 Task: Add a signature Emily Brown containing 'With sincere thanks and appreciation, Emily Brown' to email address softage.1@softage.net and add a folder Games
Action: Mouse moved to (106, 126)
Screenshot: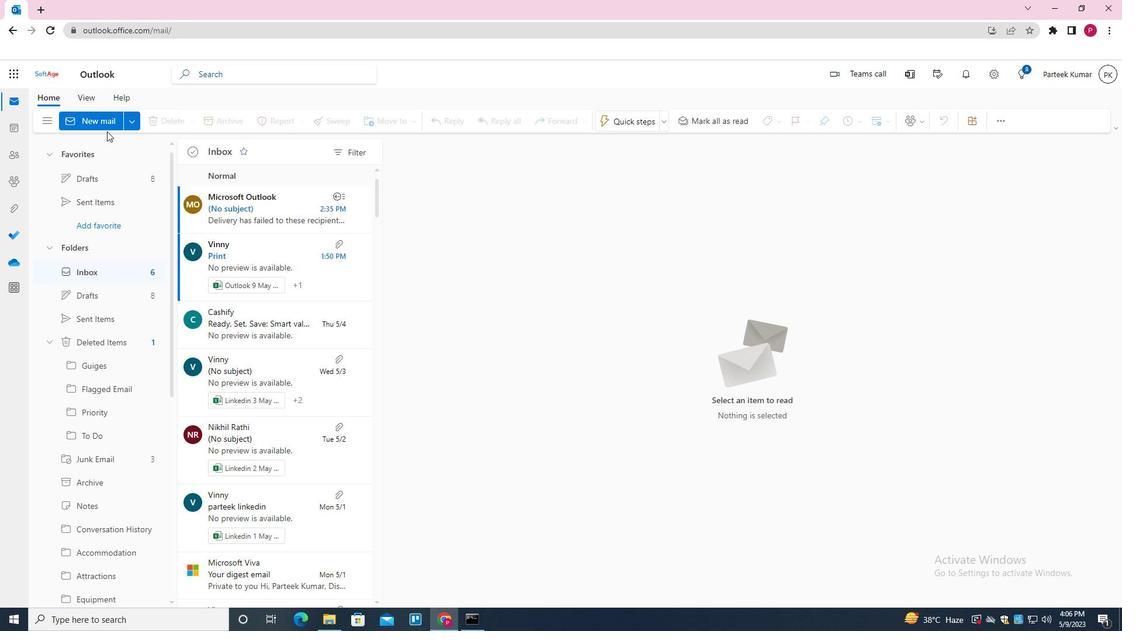 
Action: Mouse pressed left at (106, 126)
Screenshot: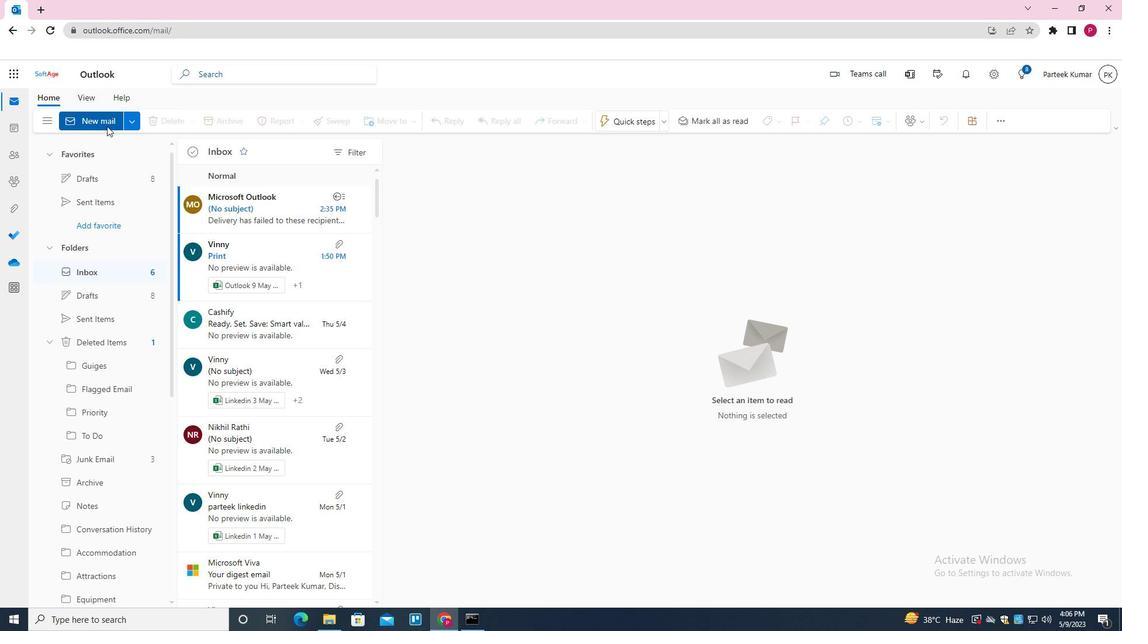 
Action: Mouse moved to (573, 314)
Screenshot: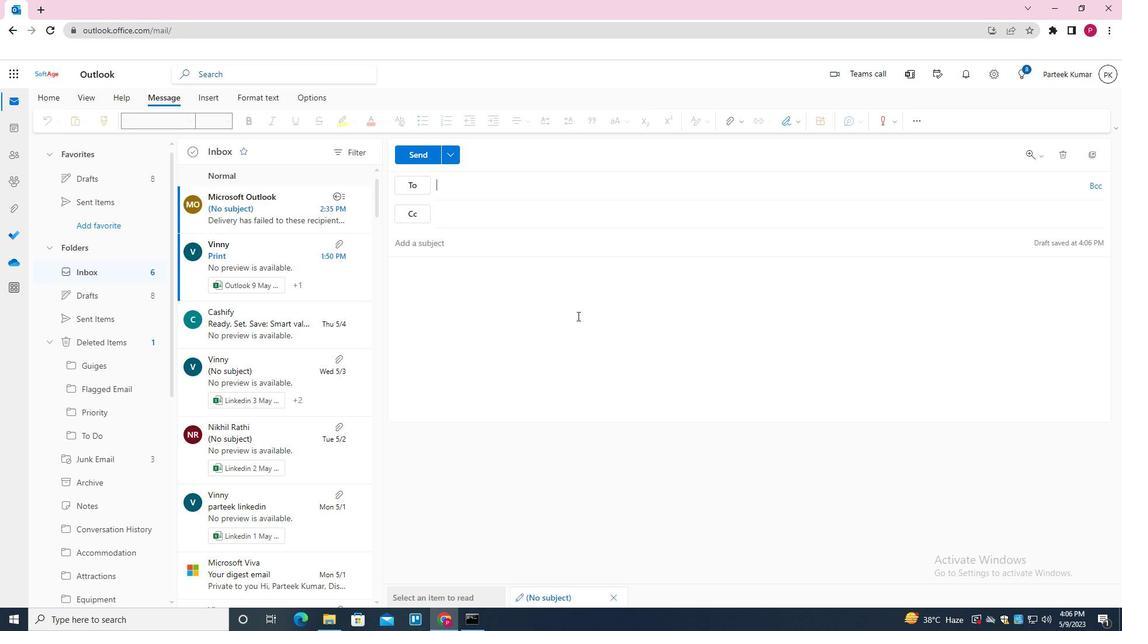 
Action: Mouse pressed left at (573, 314)
Screenshot: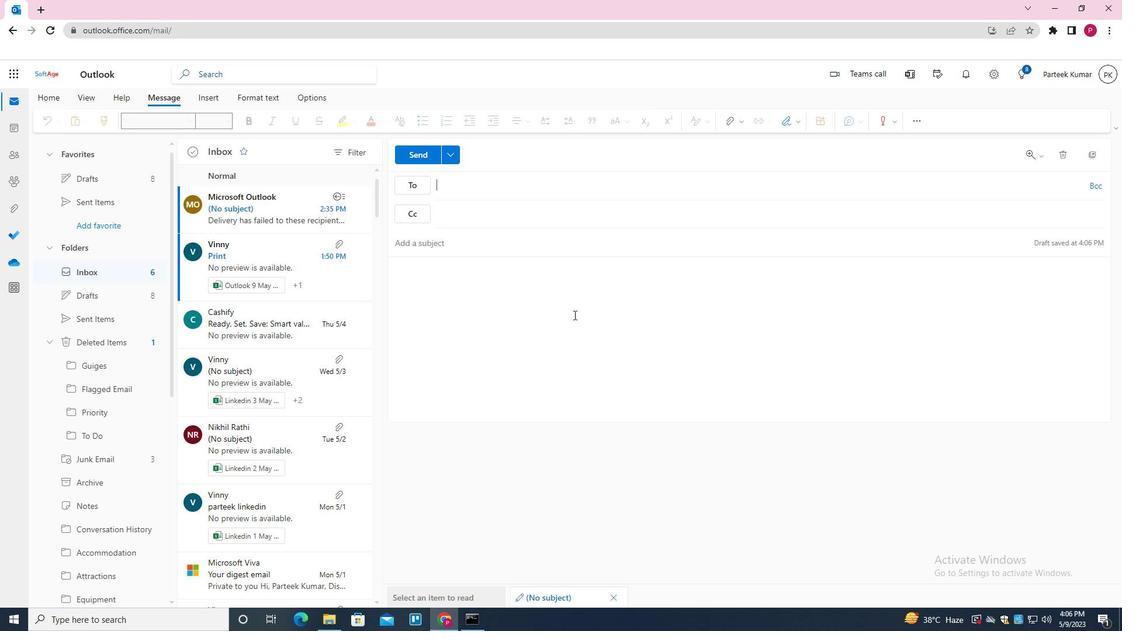 
Action: Mouse moved to (798, 120)
Screenshot: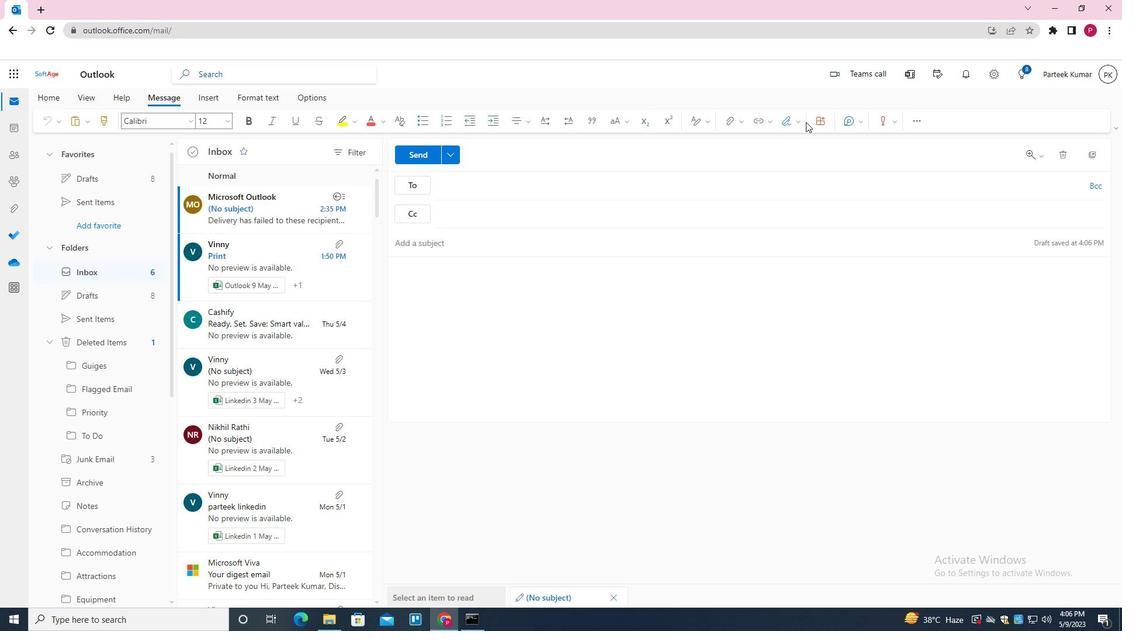 
Action: Mouse pressed left at (798, 120)
Screenshot: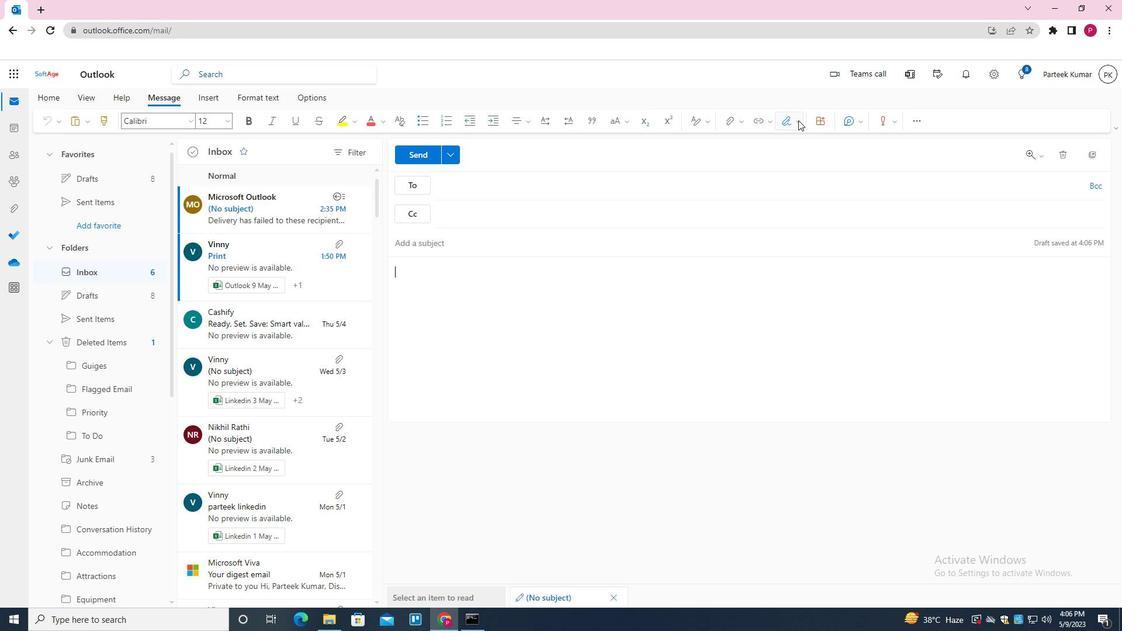 
Action: Mouse moved to (774, 298)
Screenshot: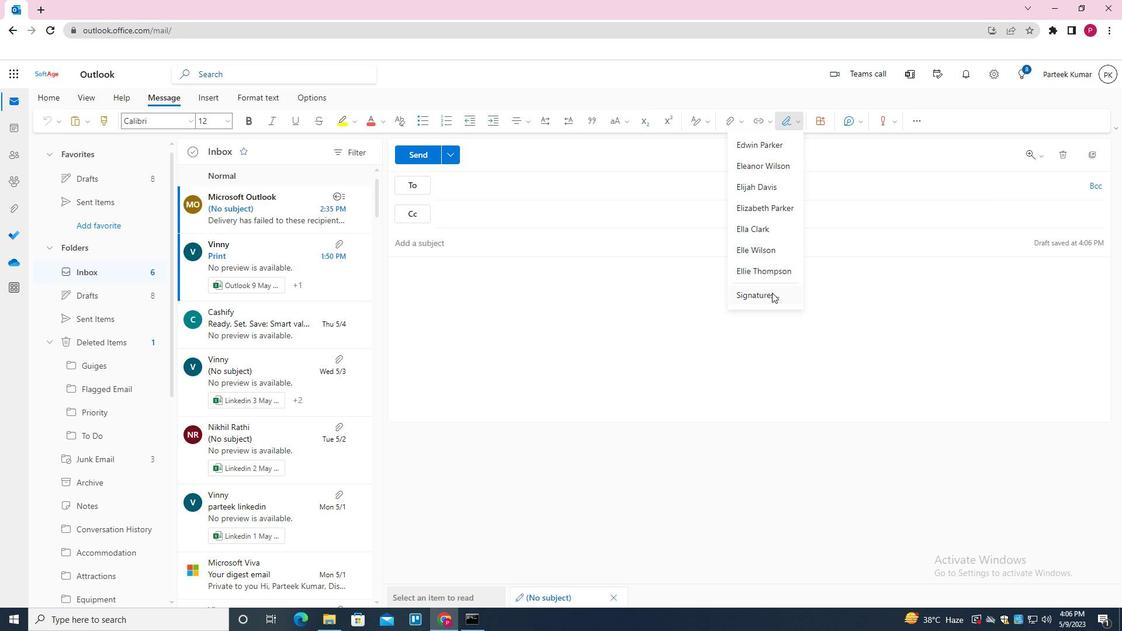 
Action: Mouse pressed left at (774, 298)
Screenshot: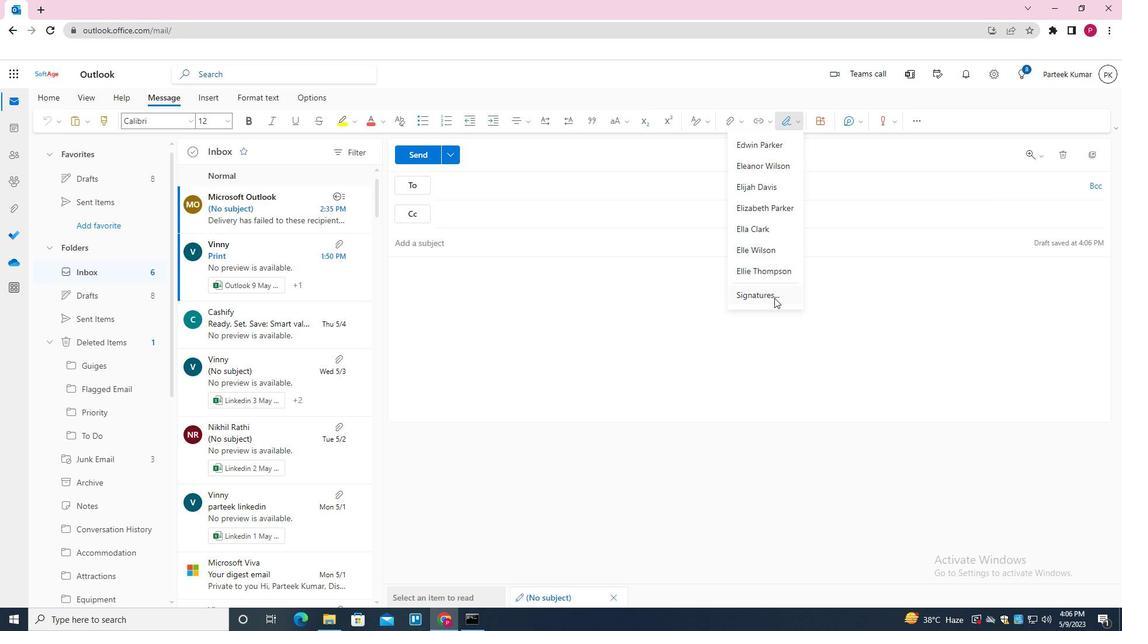 
Action: Mouse moved to (479, 192)
Screenshot: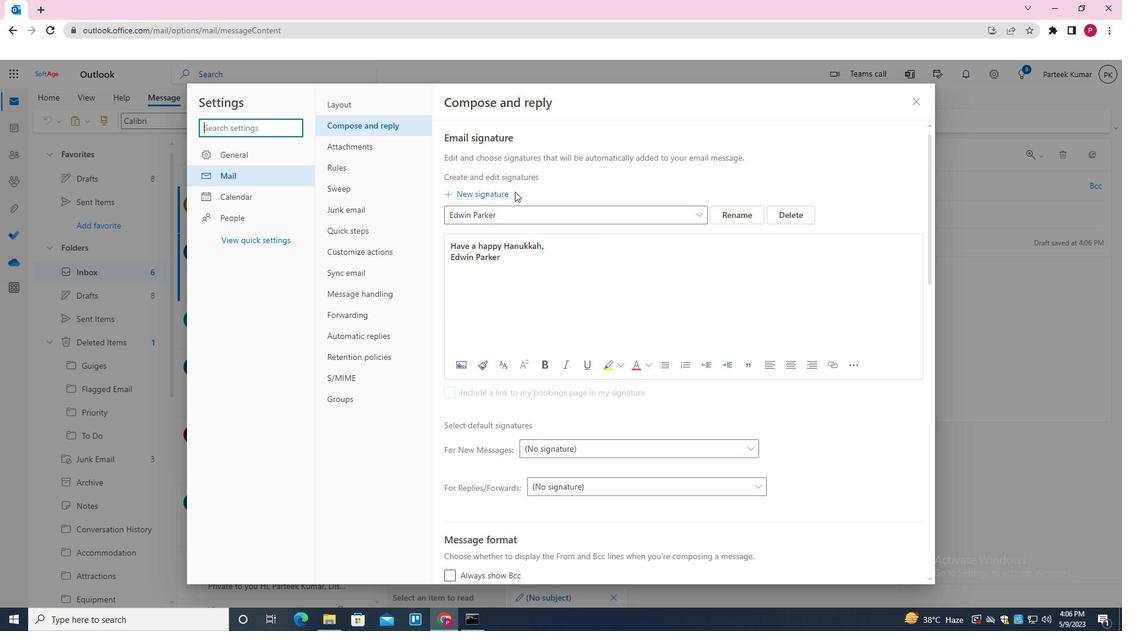 
Action: Mouse pressed left at (479, 192)
Screenshot: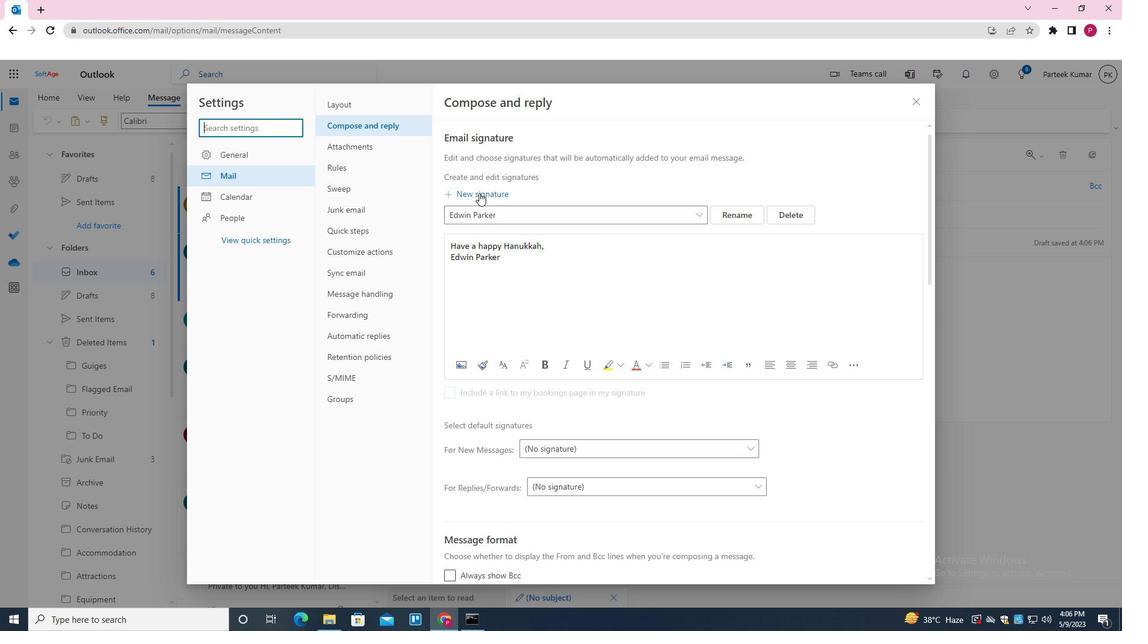 
Action: Mouse moved to (523, 220)
Screenshot: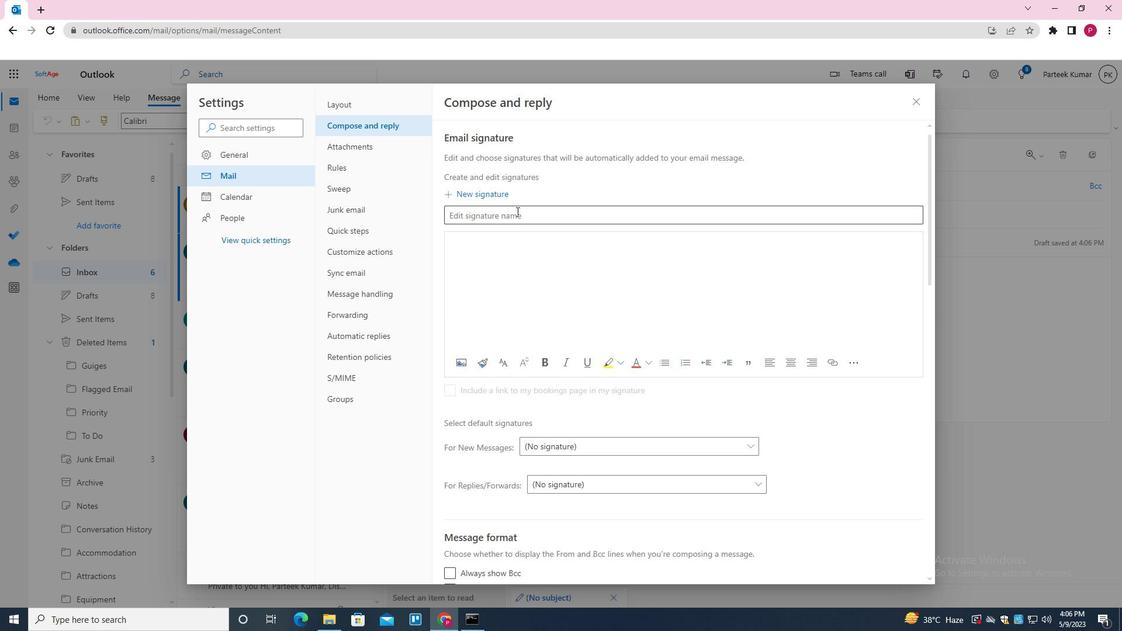 
Action: Mouse pressed left at (523, 220)
Screenshot: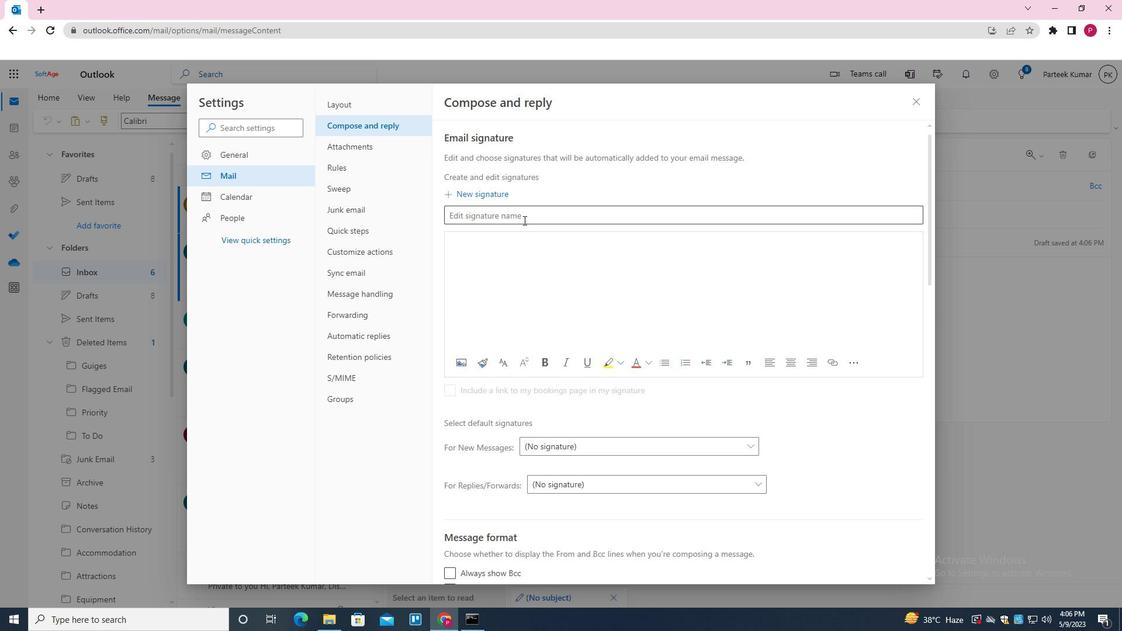 
Action: Mouse moved to (526, 218)
Screenshot: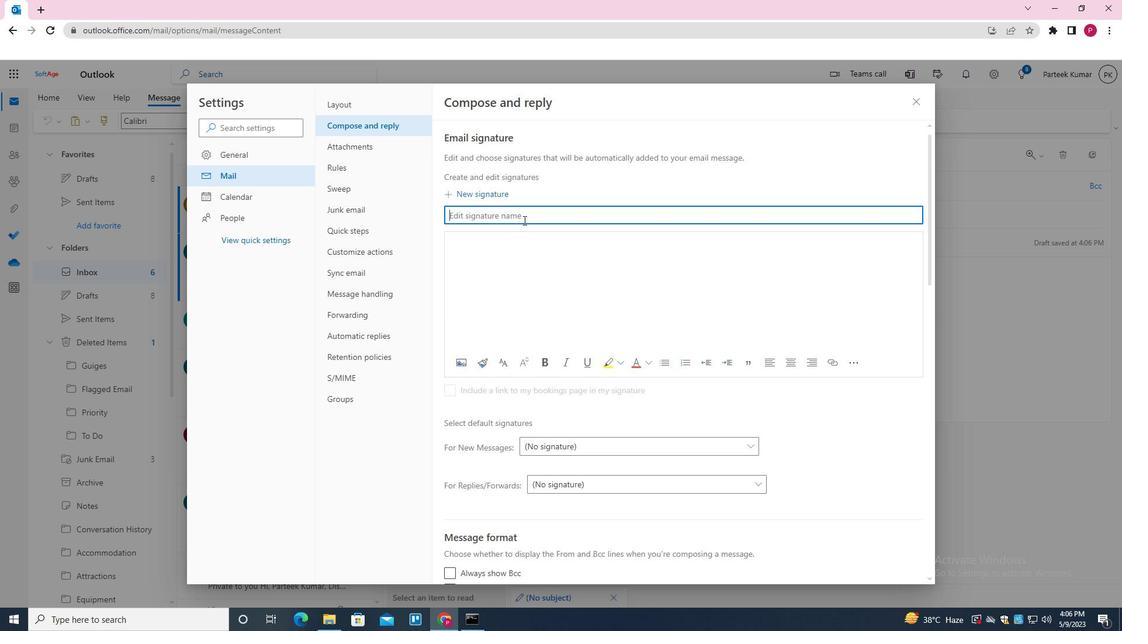 
Action: Key pressed <Key.shift><Key.shift><Key.shift><Key.shift><Key.shift><Key.shift><Key.shift><Key.shift><Key.shift>EMILY<Key.space><Key.shift>BROWN
Screenshot: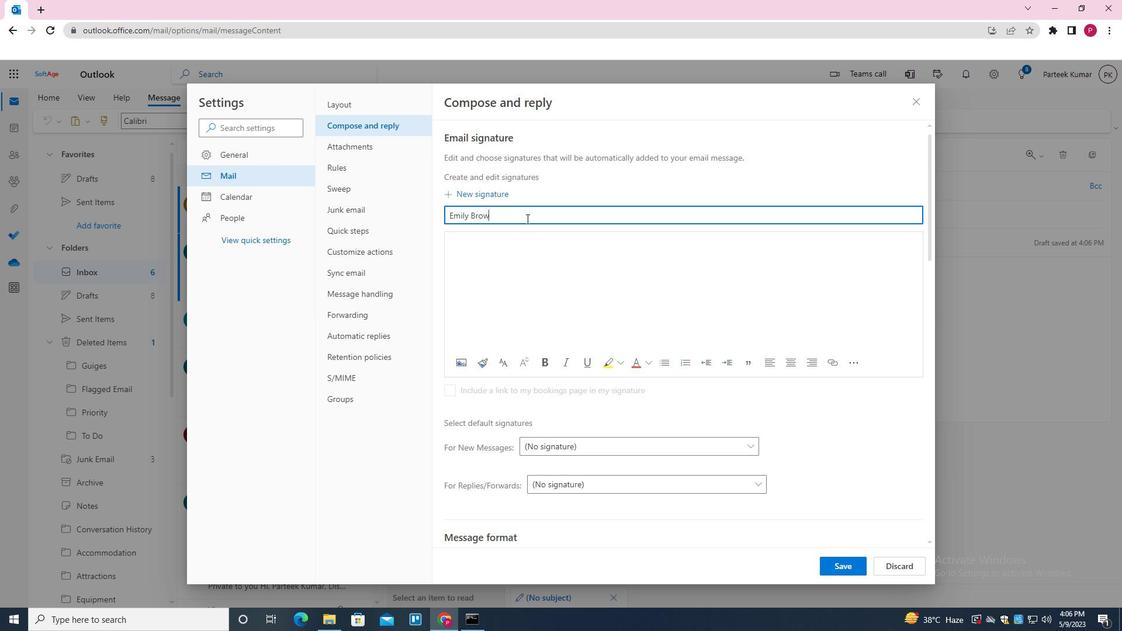 
Action: Mouse moved to (530, 245)
Screenshot: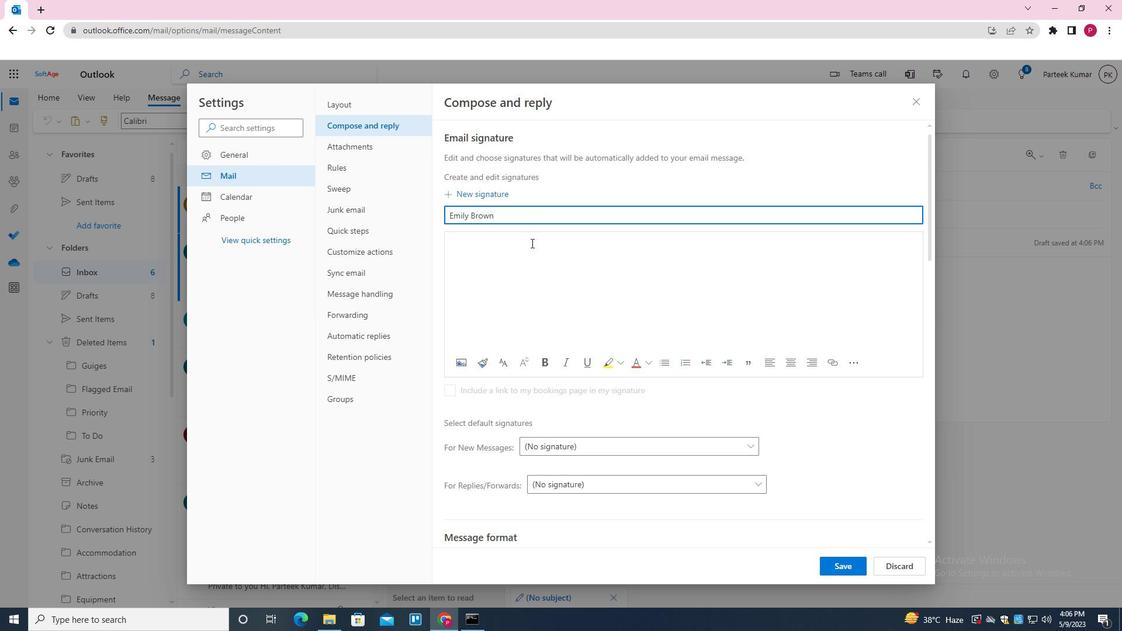 
Action: Mouse pressed left at (530, 245)
Screenshot: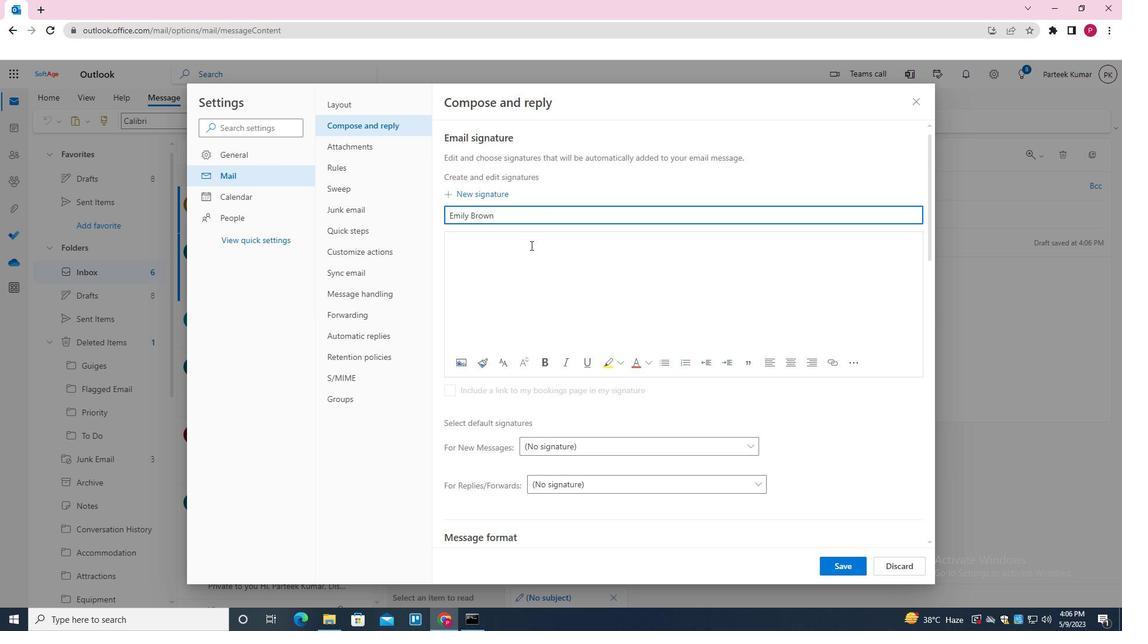 
Action: Key pressed <Key.shift>WITH<Key.space>SINCERE<Key.space>THANKS<Key.space>AND<Key.space>APPRECIATION<Key.space><Key.backspace>,<Key.enter><Key.shift><Key.shift><Key.shift><Key.shift><Key.shift><Key.shift><Key.shift><Key.shift><Key.shift><Key.shift><Key.shift><Key.shift><Key.shift><Key.shift>EMILY<Key.space><Key.shift>ctrl+BROWN
Screenshot: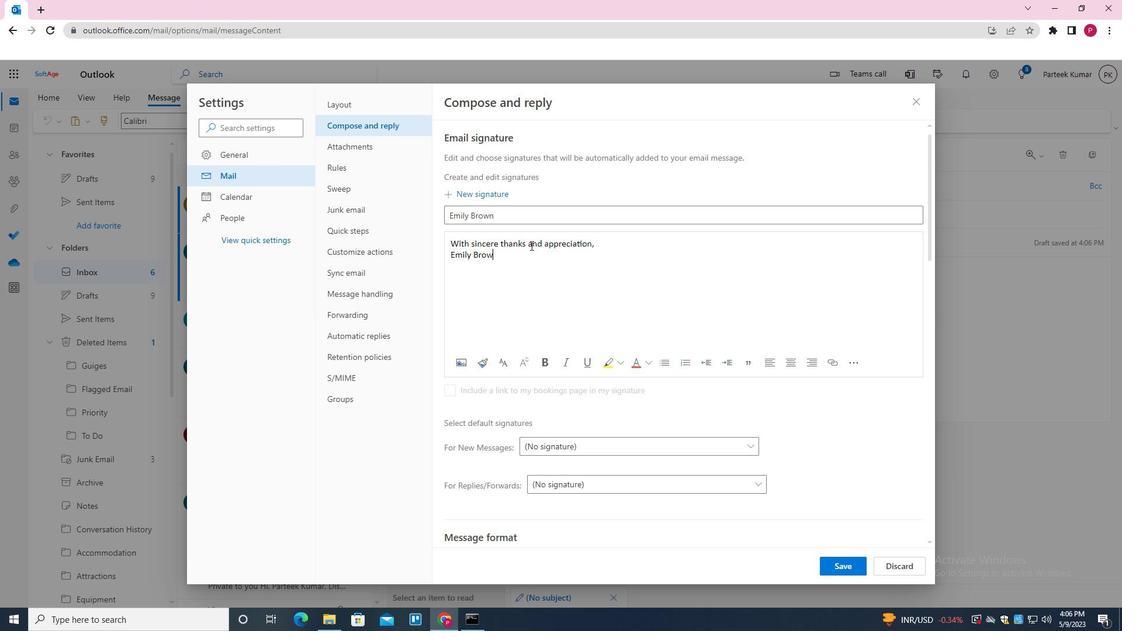 
Action: Mouse moved to (856, 568)
Screenshot: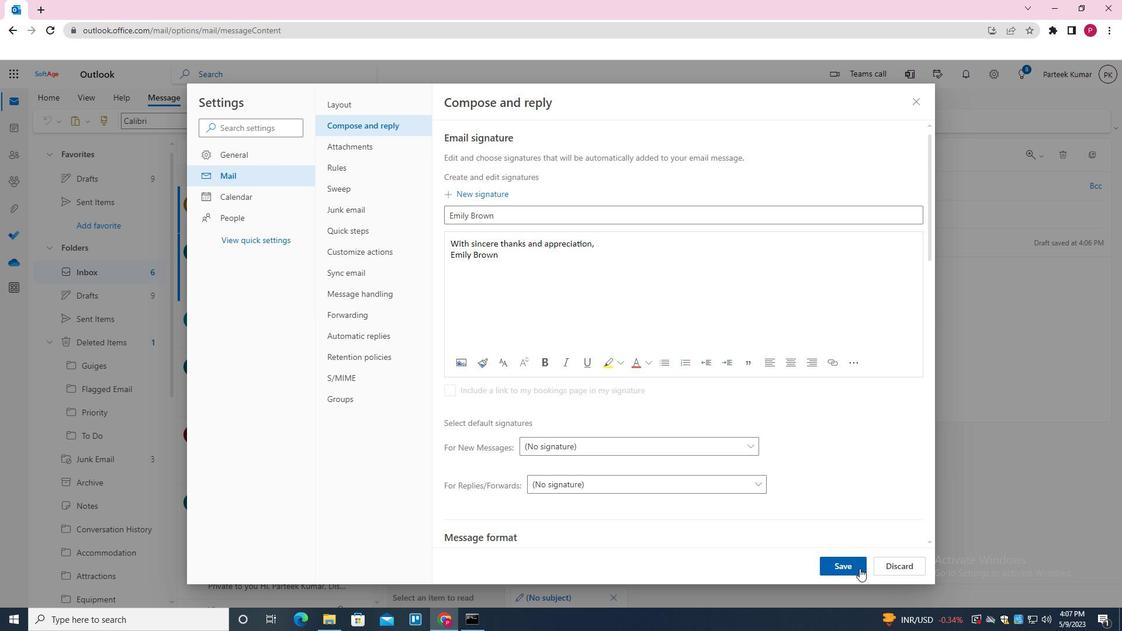 
Action: Mouse pressed left at (856, 568)
Screenshot: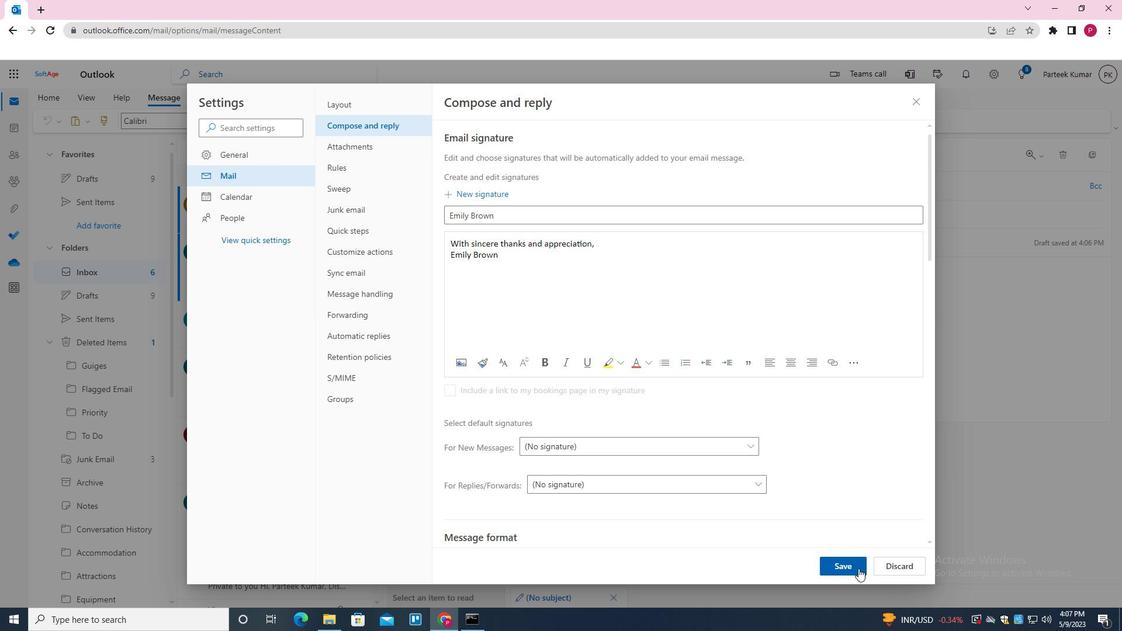 
Action: Mouse moved to (915, 102)
Screenshot: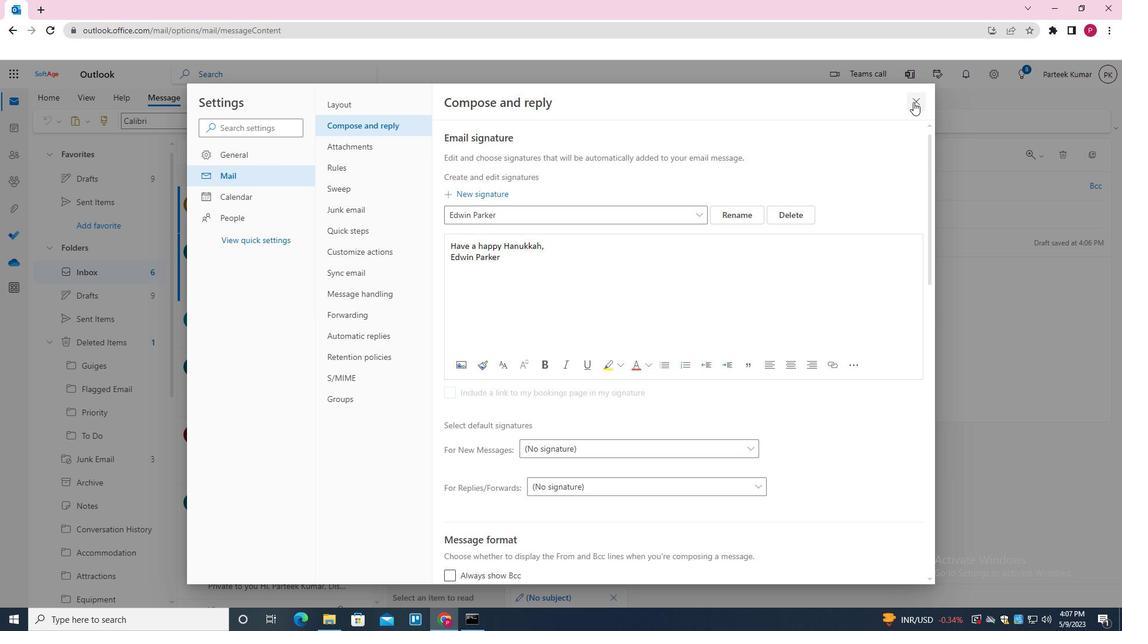 
Action: Mouse pressed left at (915, 102)
Screenshot: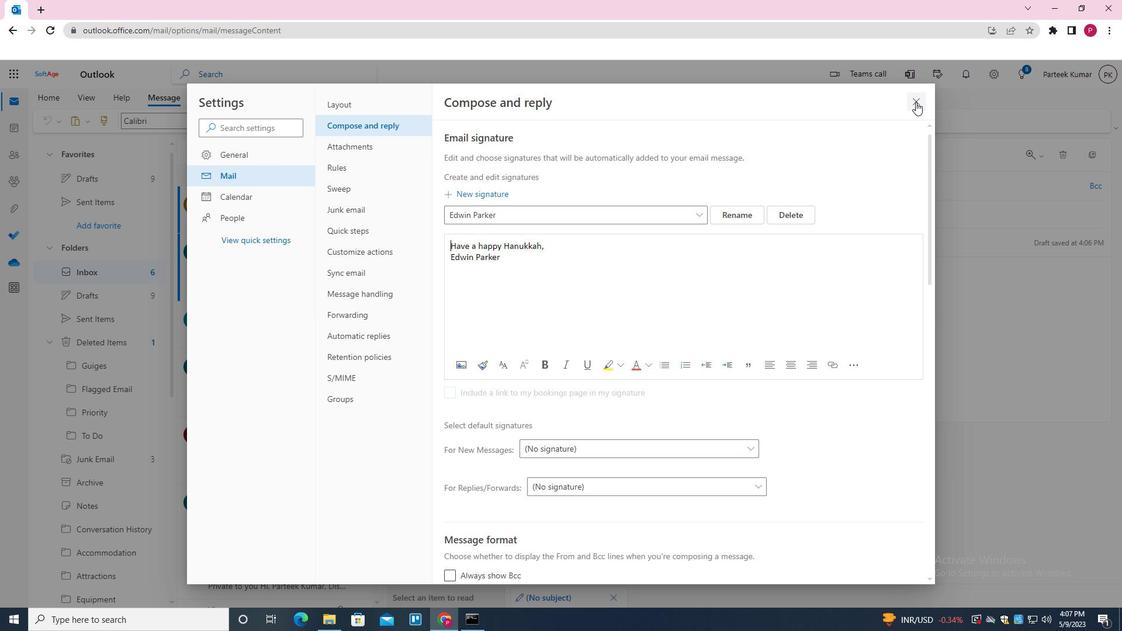 
Action: Mouse moved to (478, 278)
Screenshot: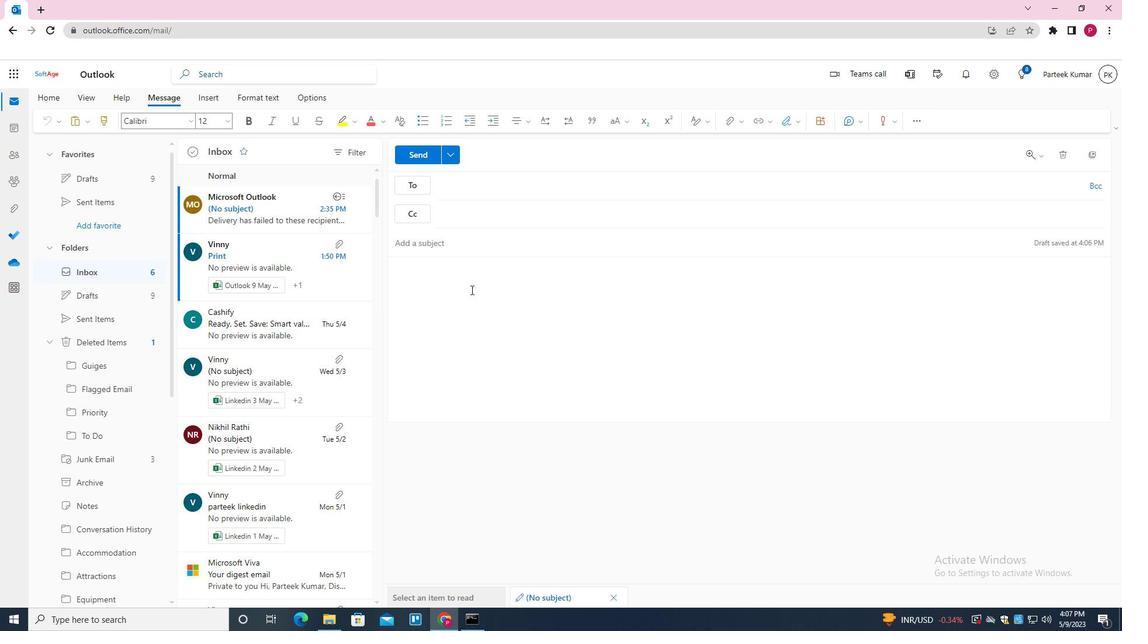 
Action: Mouse pressed left at (478, 278)
Screenshot: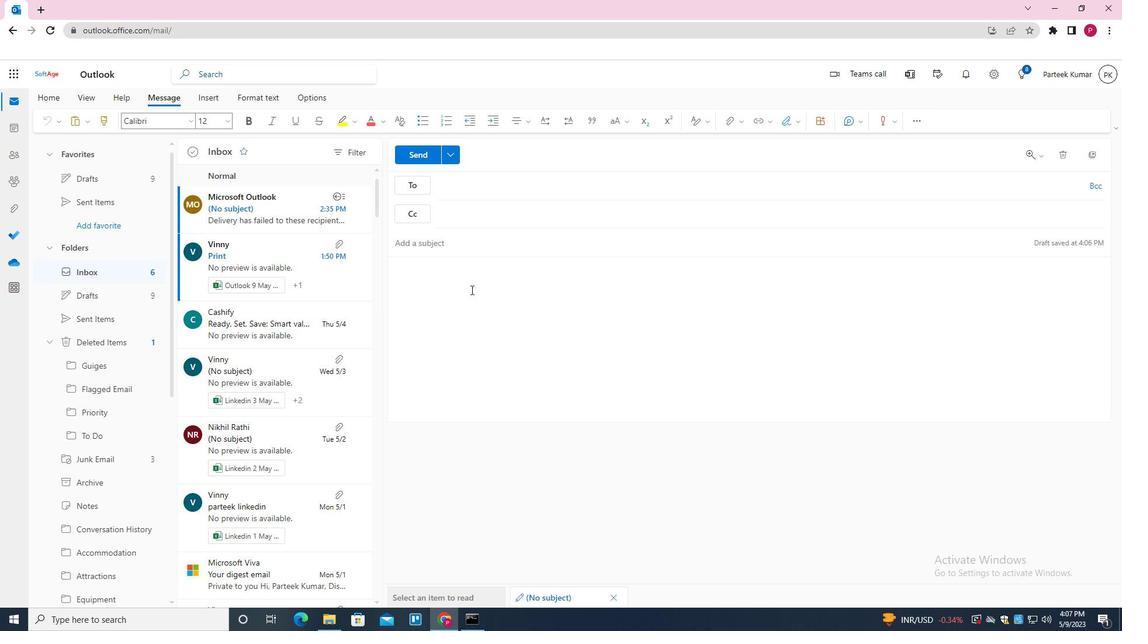 
Action: Mouse moved to (798, 121)
Screenshot: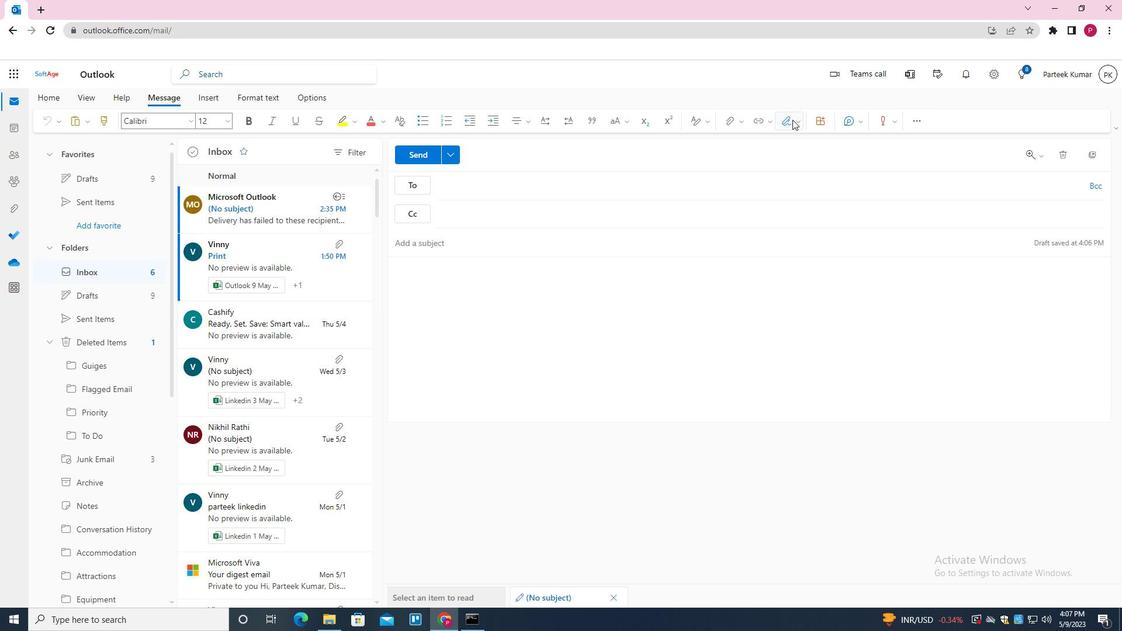 
Action: Mouse pressed left at (798, 121)
Screenshot: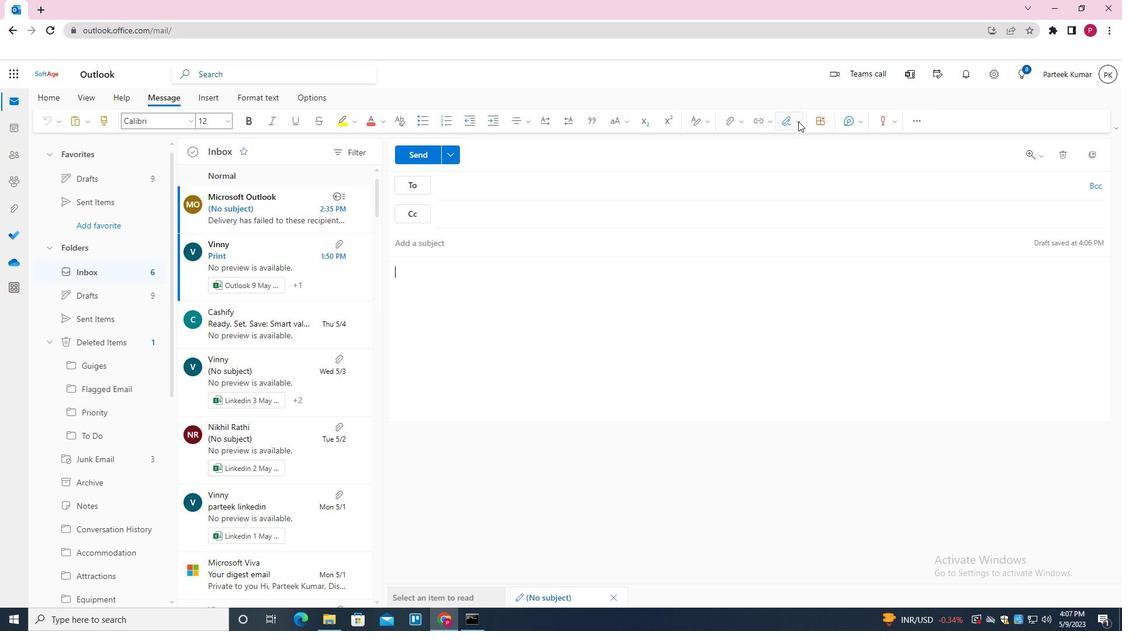 
Action: Mouse moved to (764, 294)
Screenshot: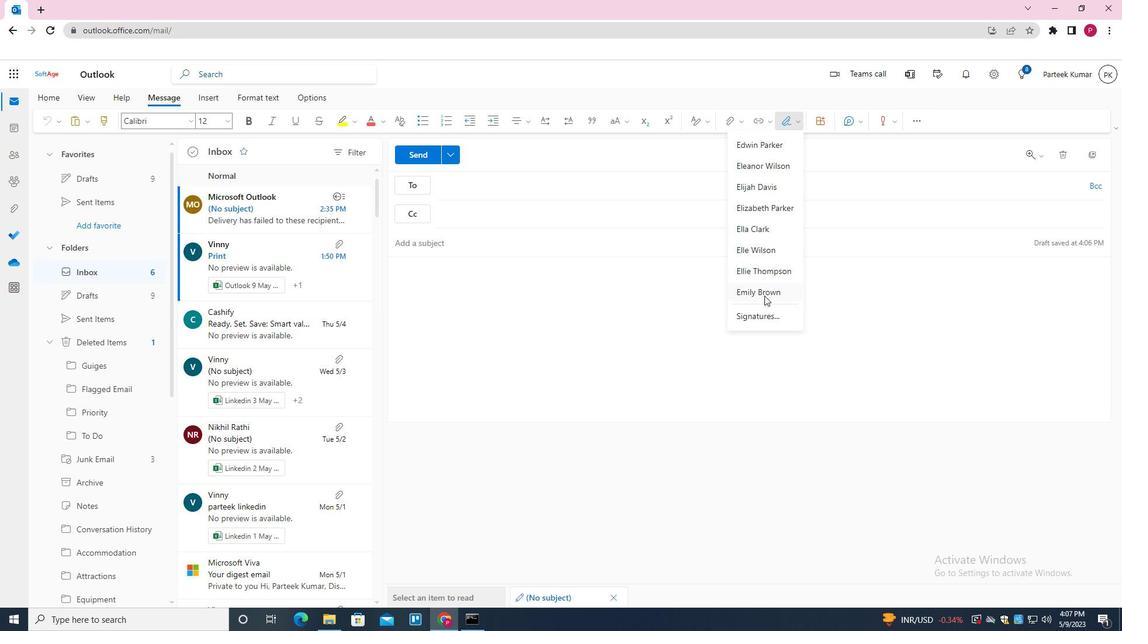 
Action: Mouse pressed left at (764, 294)
Screenshot: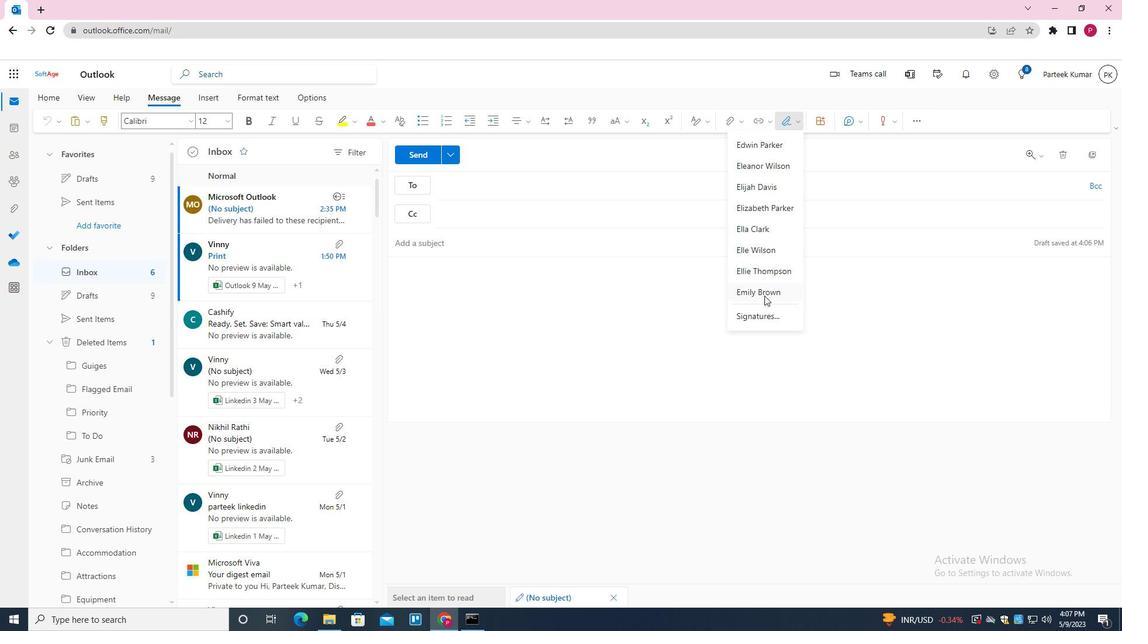 
Action: Mouse moved to (486, 179)
Screenshot: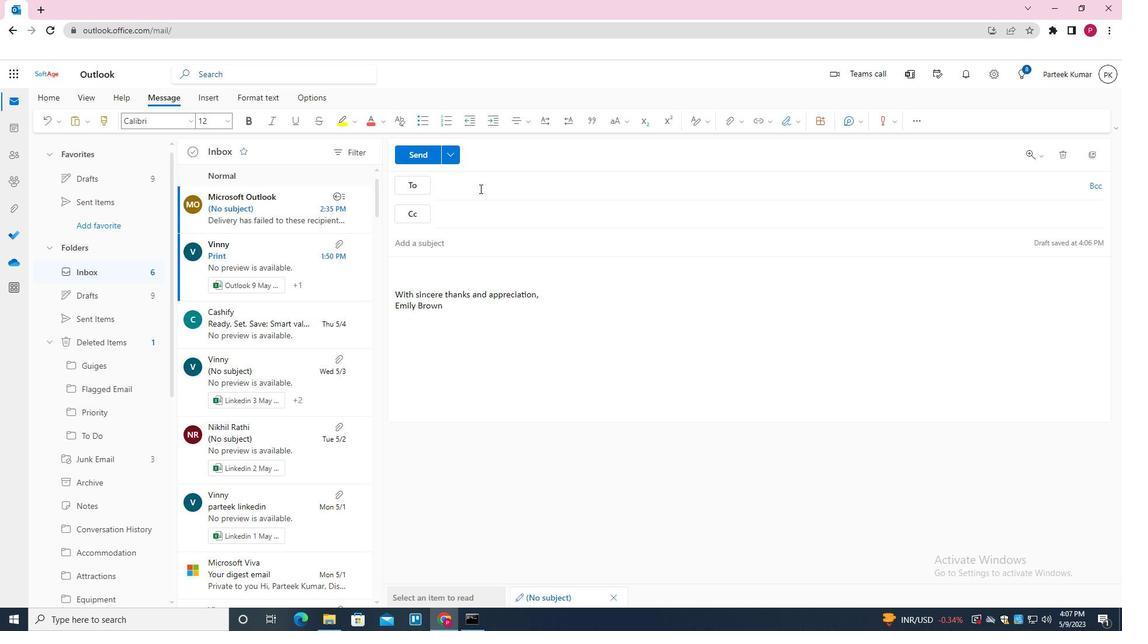 
Action: Mouse pressed left at (486, 179)
Screenshot: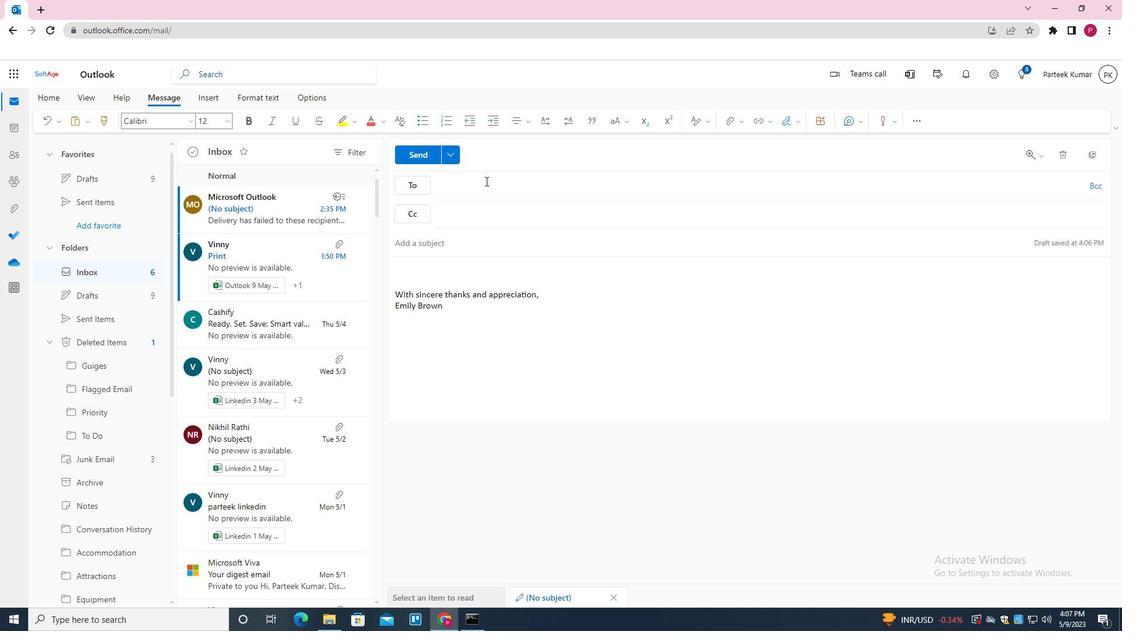 
Action: Key pressed SOFTA<Key.enter>
Screenshot: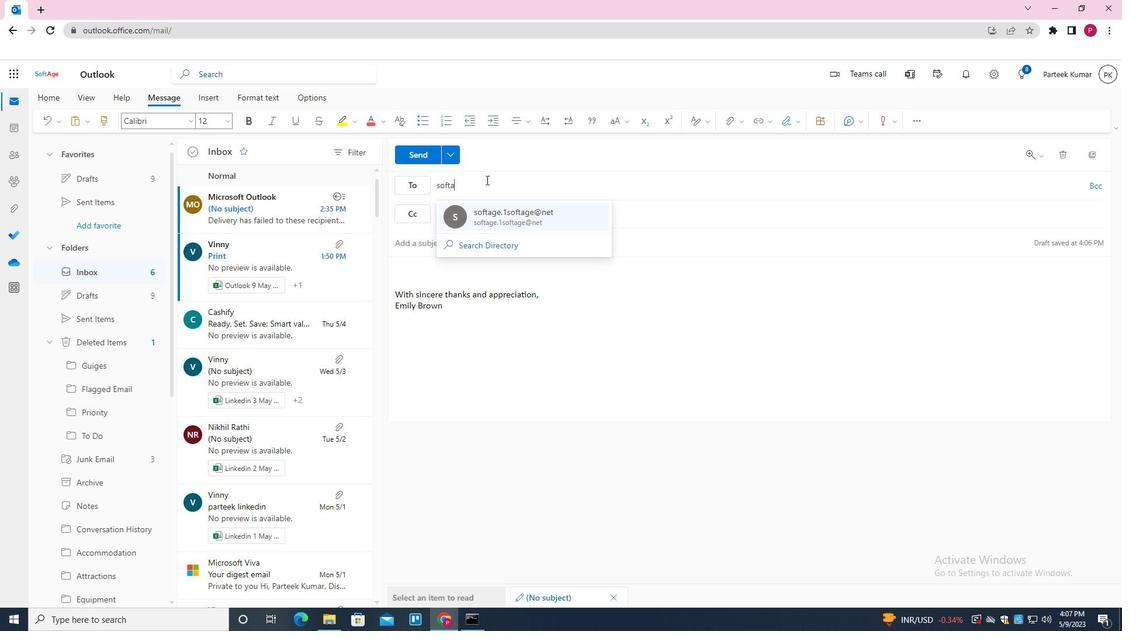 
Action: Mouse moved to (119, 451)
Screenshot: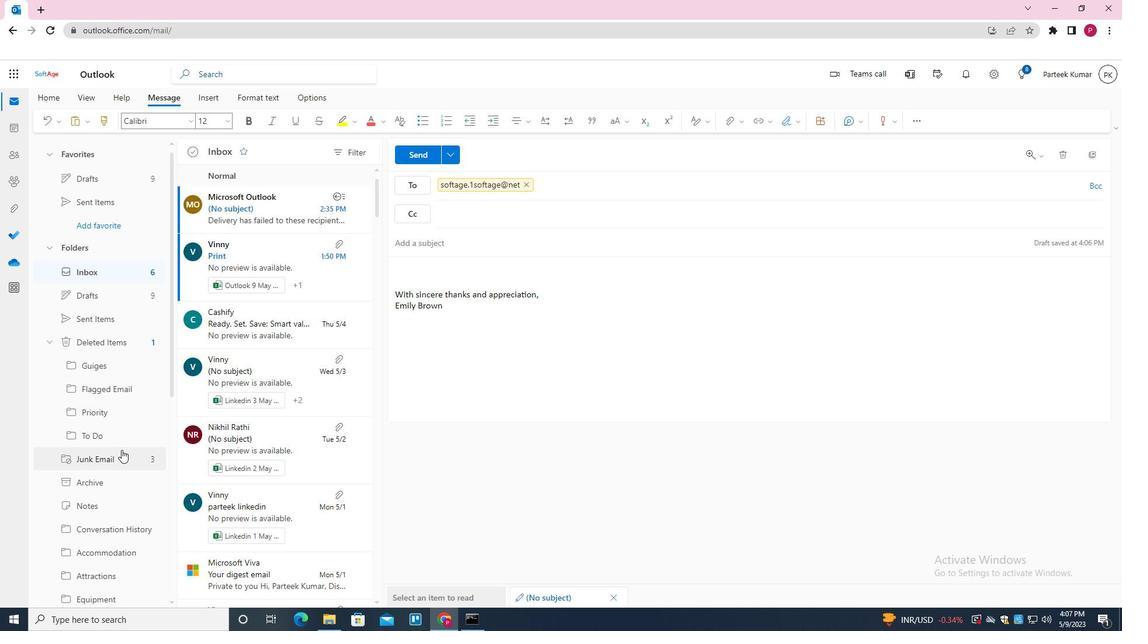 
Action: Mouse scrolled (119, 451) with delta (0, 0)
Screenshot: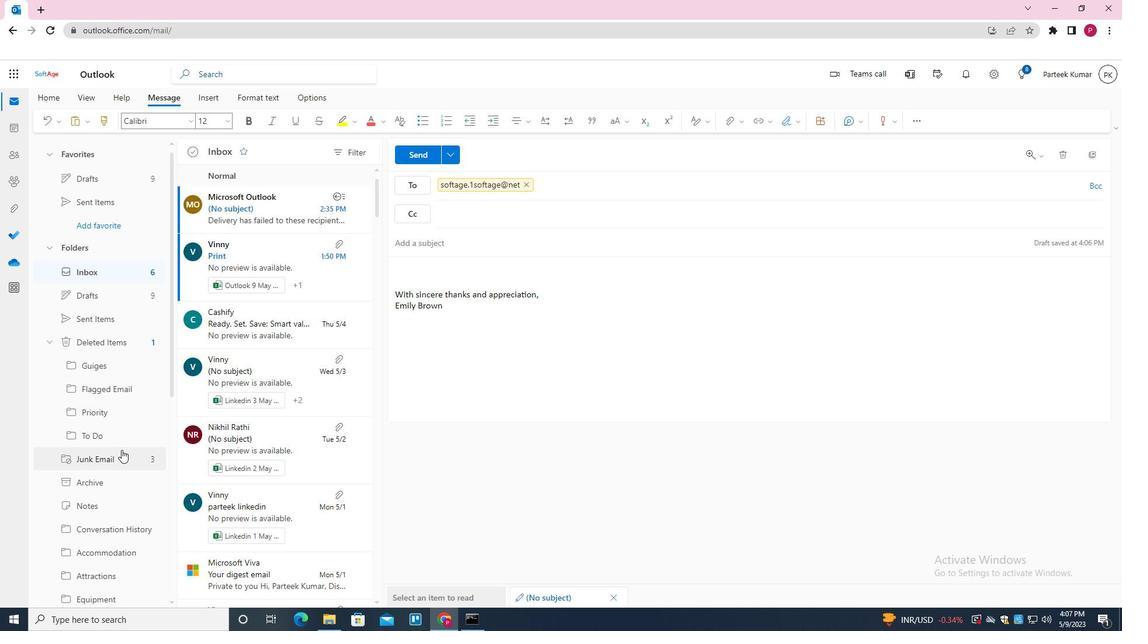 
Action: Mouse moved to (117, 457)
Screenshot: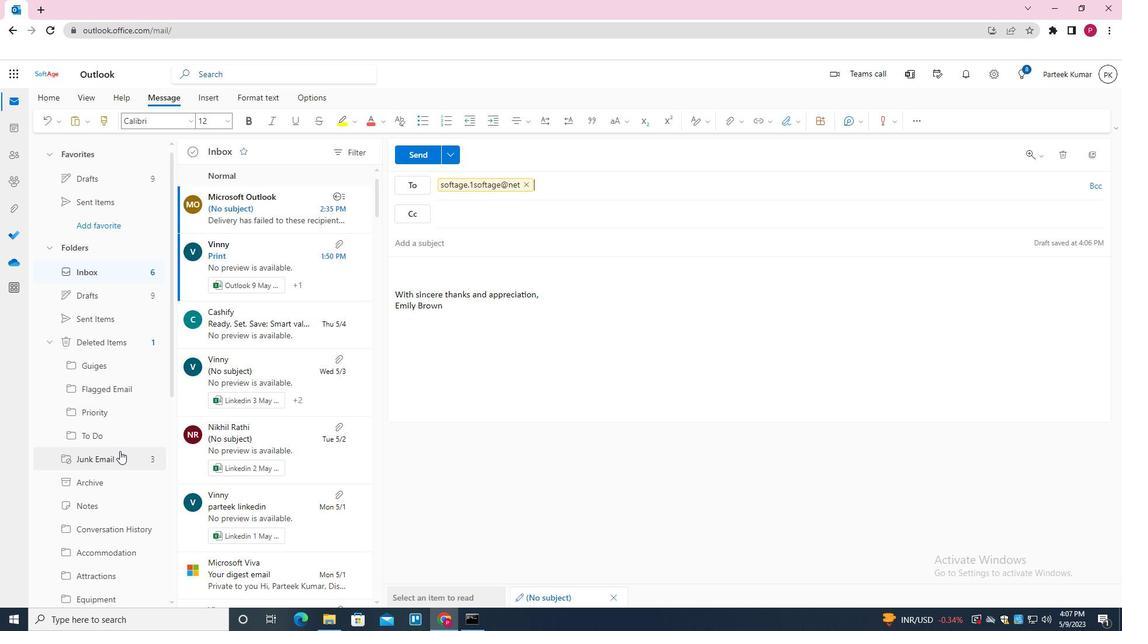 
Action: Mouse scrolled (117, 456) with delta (0, 0)
Screenshot: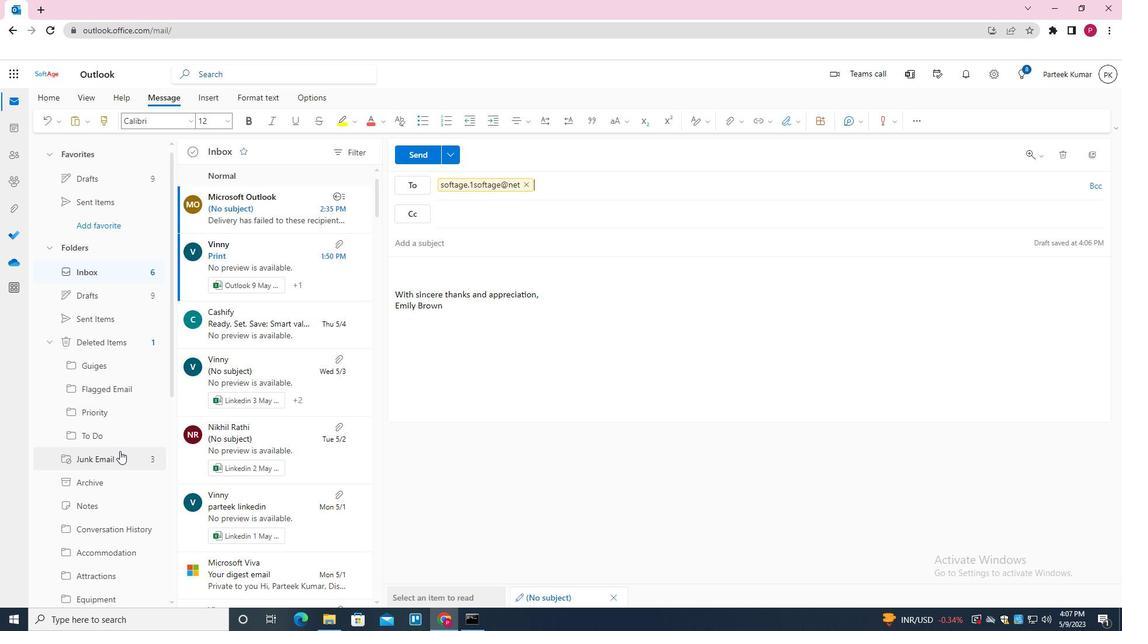 
Action: Mouse moved to (117, 462)
Screenshot: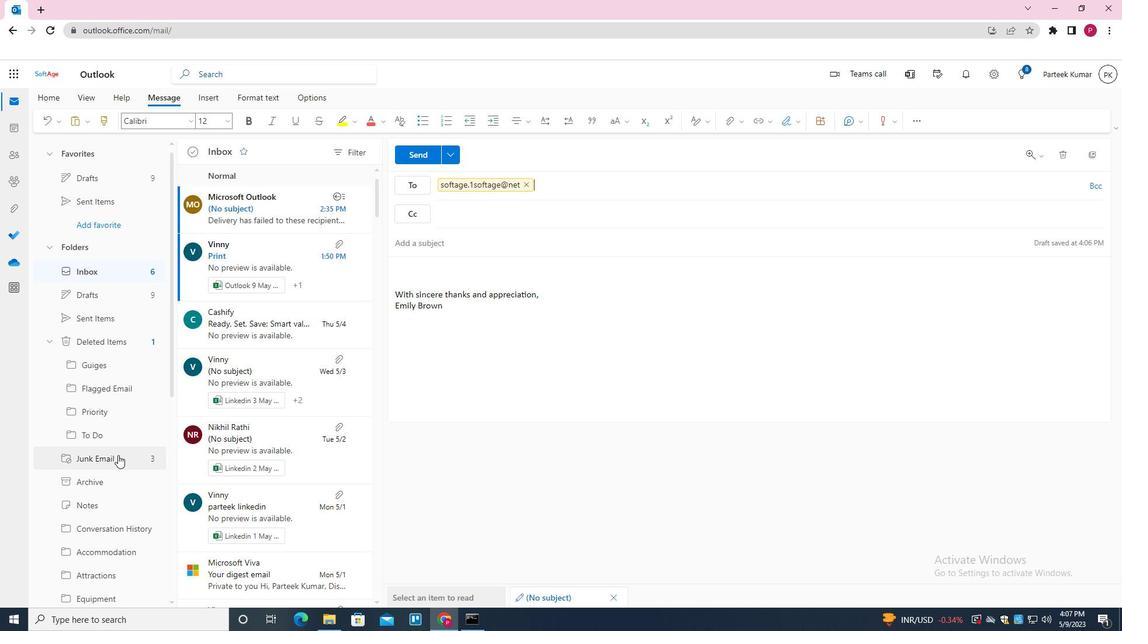 
Action: Mouse scrolled (117, 461) with delta (0, 0)
Screenshot: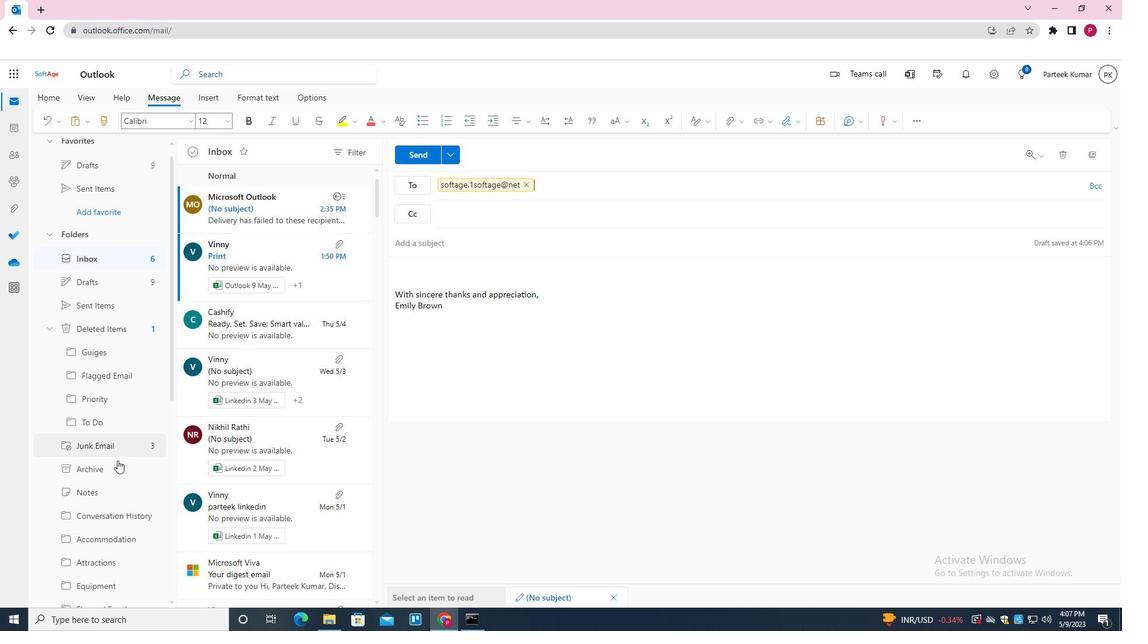 
Action: Mouse scrolled (117, 461) with delta (0, 0)
Screenshot: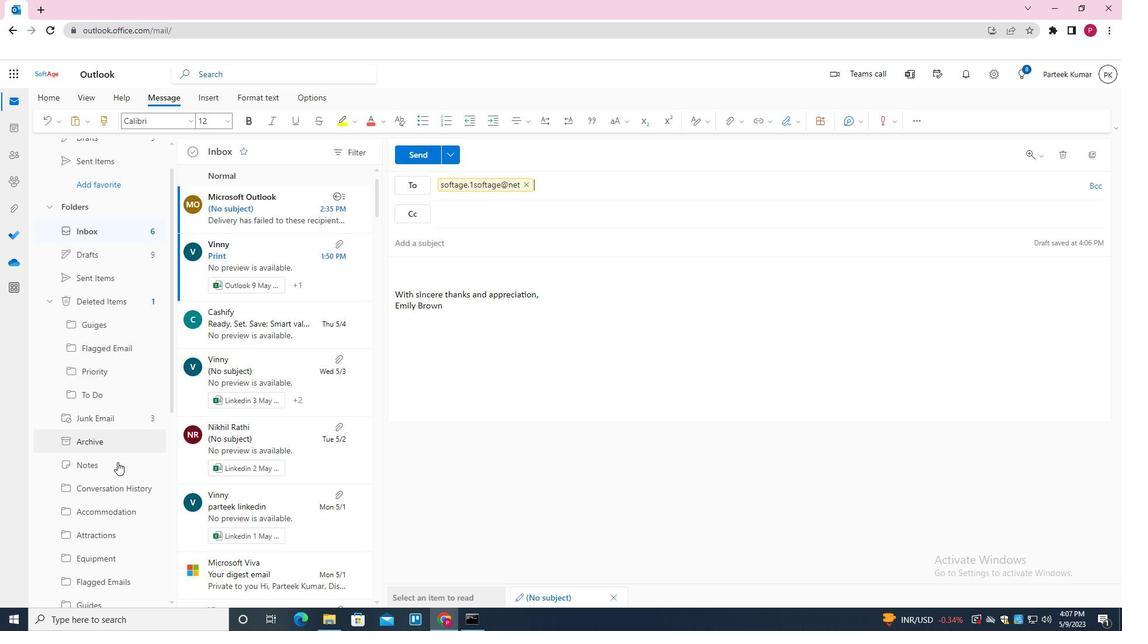 
Action: Mouse moved to (122, 468)
Screenshot: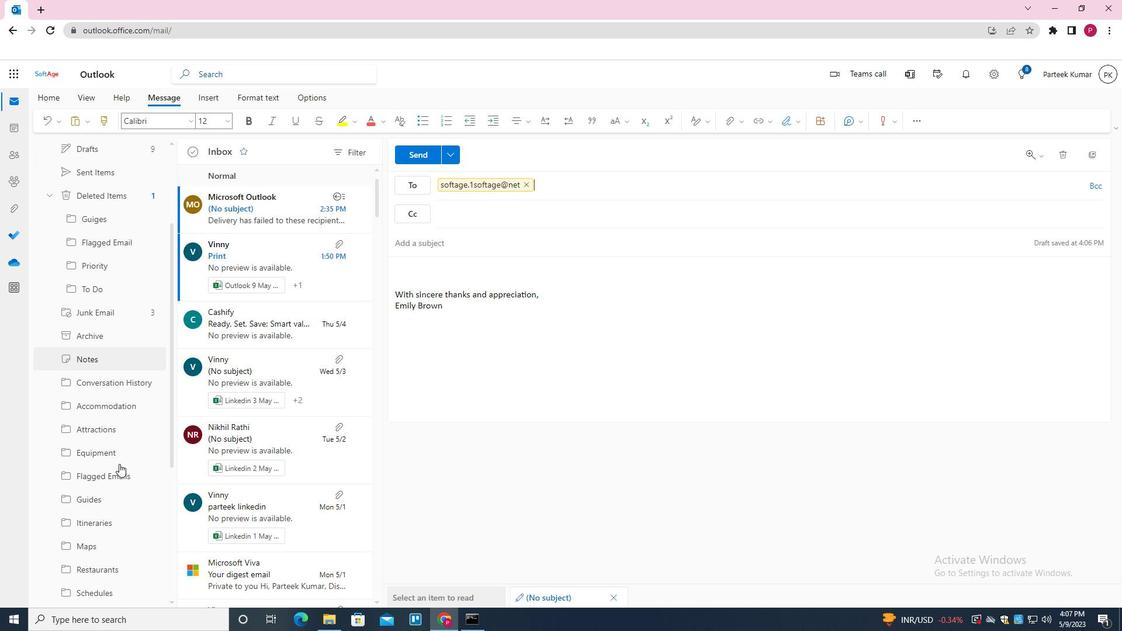 
Action: Mouse scrolled (122, 467) with delta (0, 0)
Screenshot: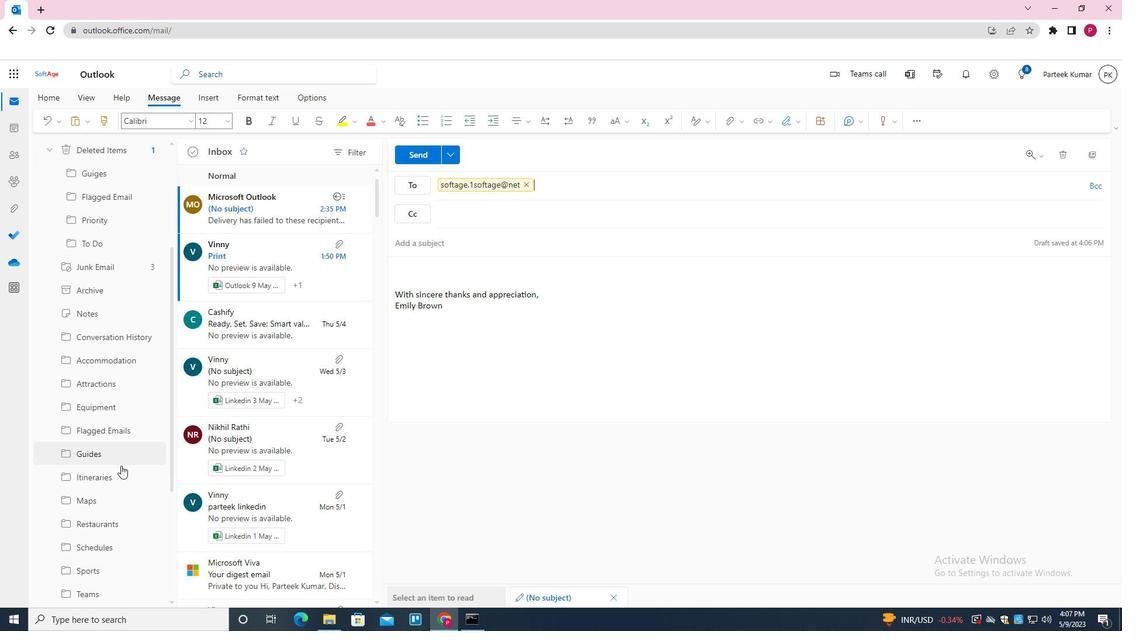 
Action: Mouse moved to (123, 470)
Screenshot: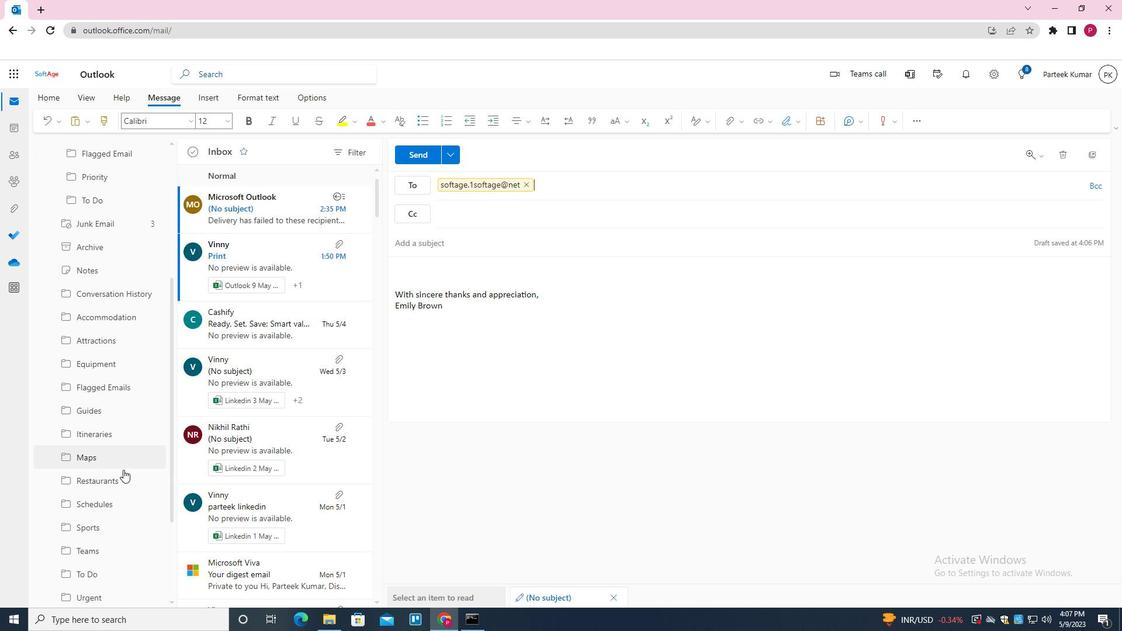 
Action: Mouse scrolled (123, 469) with delta (0, 0)
Screenshot: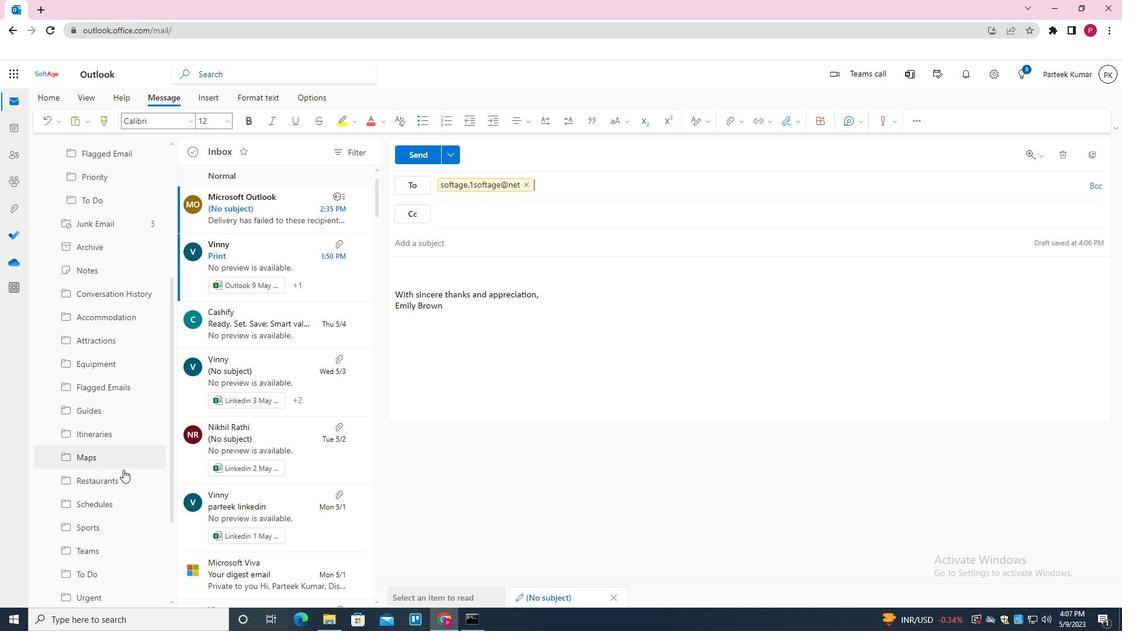
Action: Mouse moved to (122, 503)
Screenshot: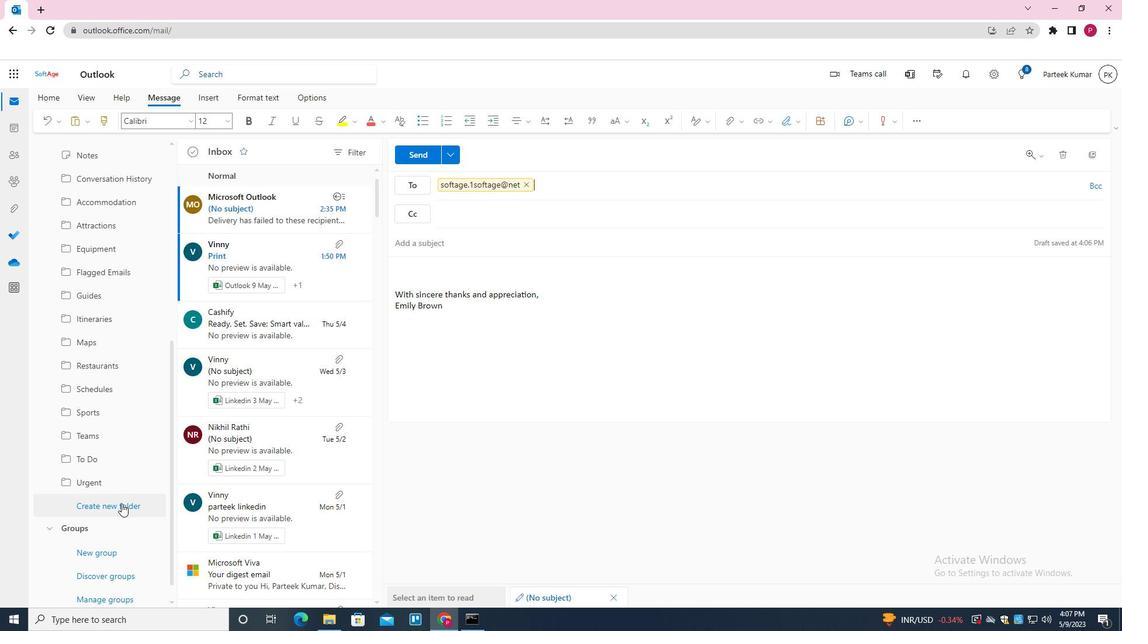
Action: Mouse pressed left at (122, 503)
Screenshot: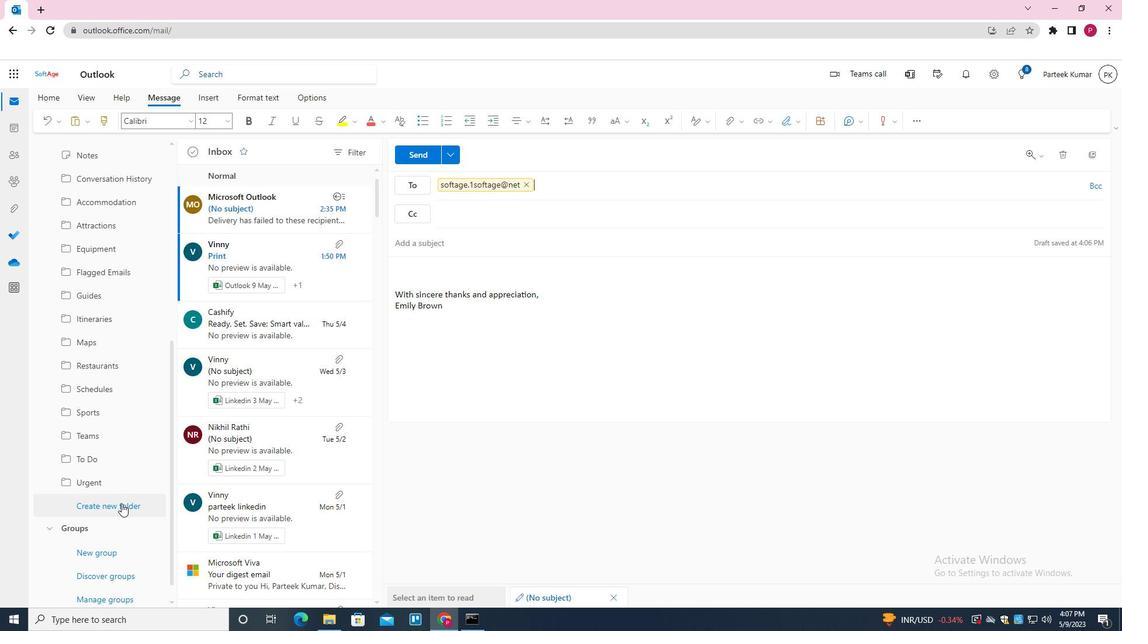 
Action: Key pressed <Key.shift>GAMES<Key.enter>
Screenshot: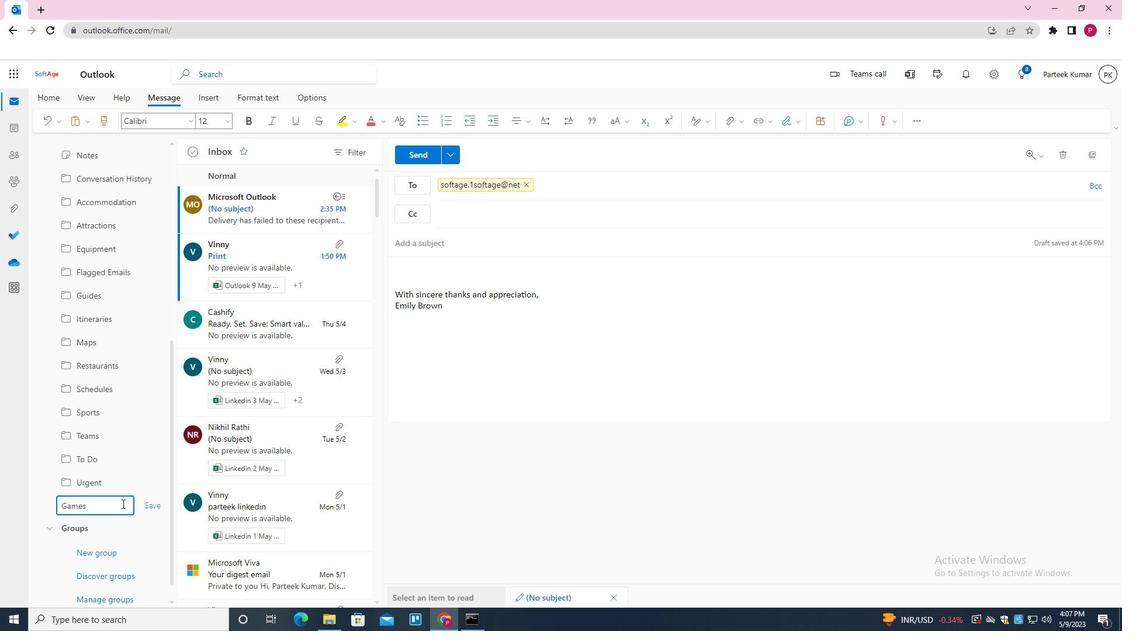 
